 Task: In the  document blueprint. Add the mentioned hyperlink after first sentence in main content 'www.instagram.com' Insert the picture of  'Tulip field' with name   Tulip field.png  Change shape height to 3
Action: Mouse moved to (114, 24)
Screenshot: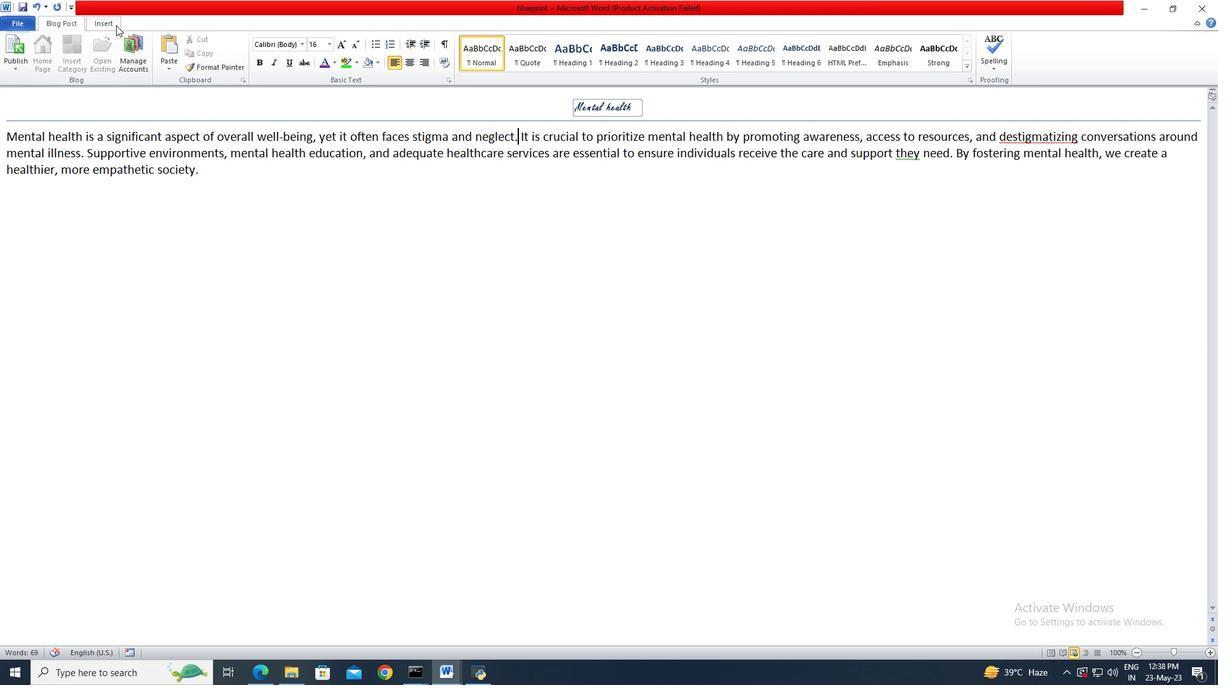 
Action: Mouse pressed left at (114, 24)
Screenshot: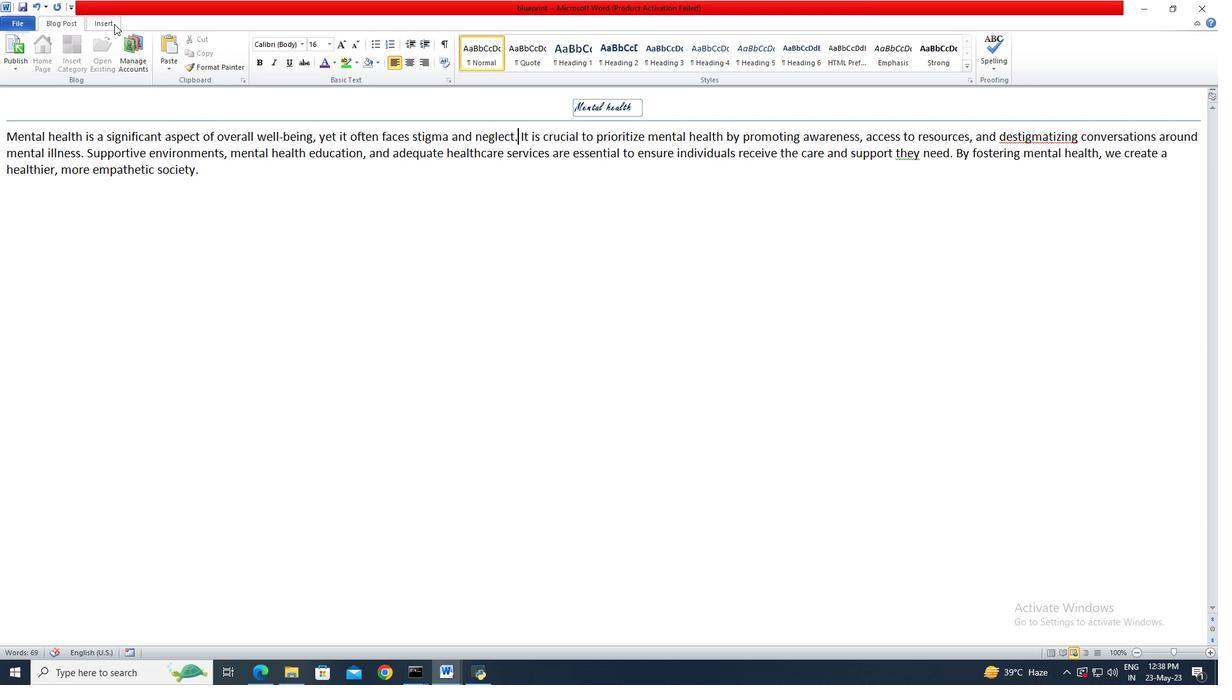 
Action: Mouse moved to (196, 46)
Screenshot: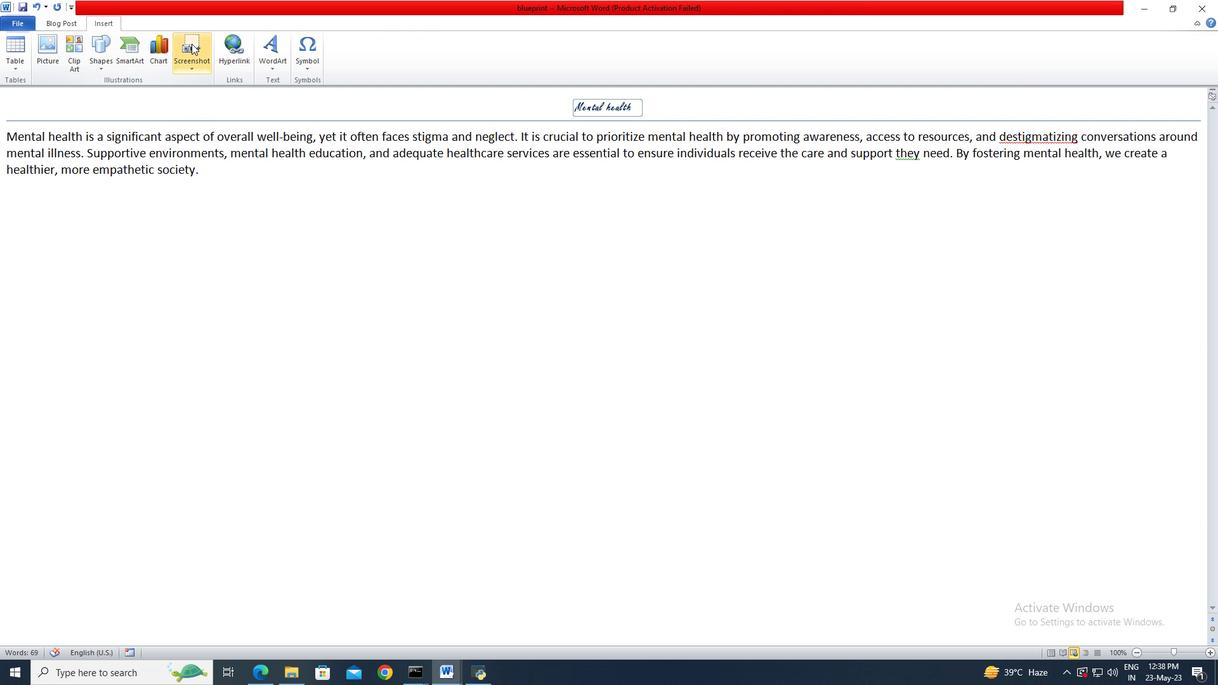 
Action: Mouse pressed left at (196, 46)
Screenshot: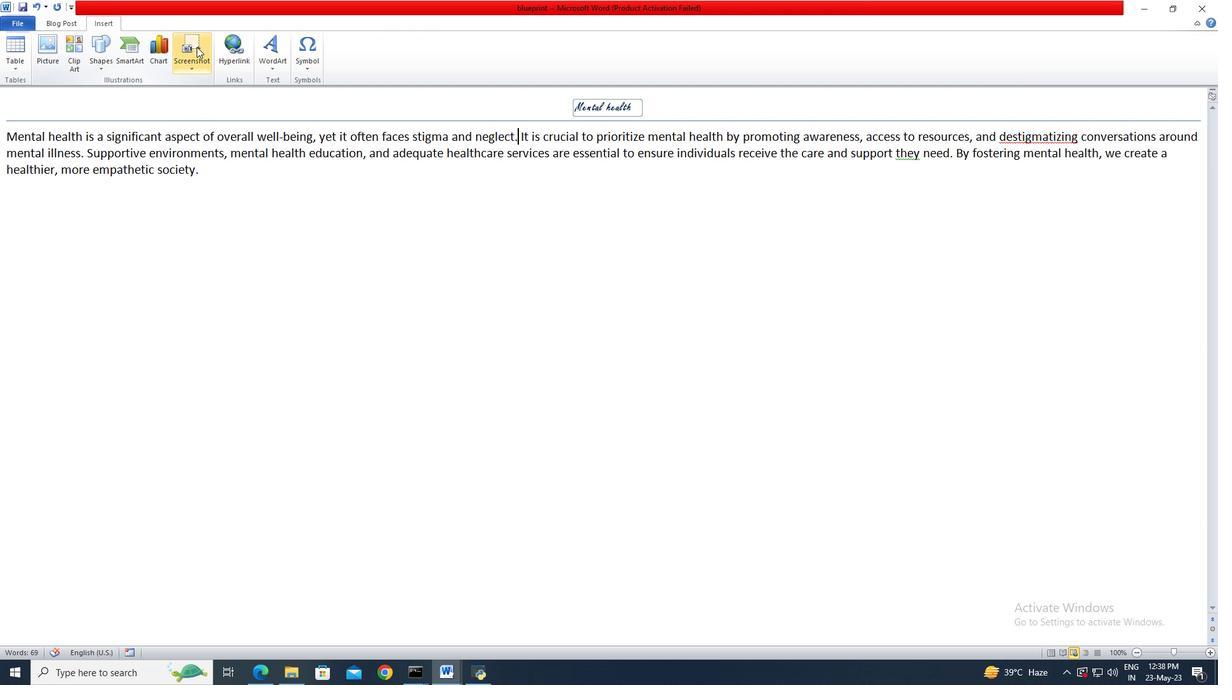 
Action: Mouse moved to (232, 52)
Screenshot: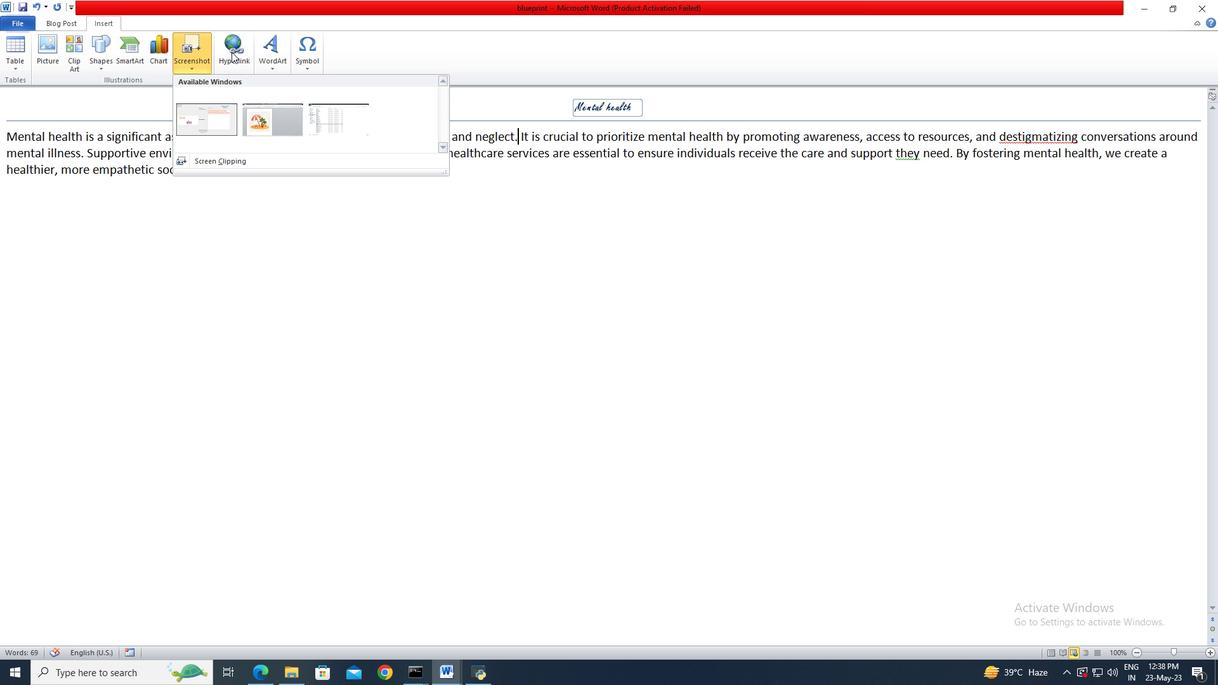
Action: Mouse pressed left at (232, 52)
Screenshot: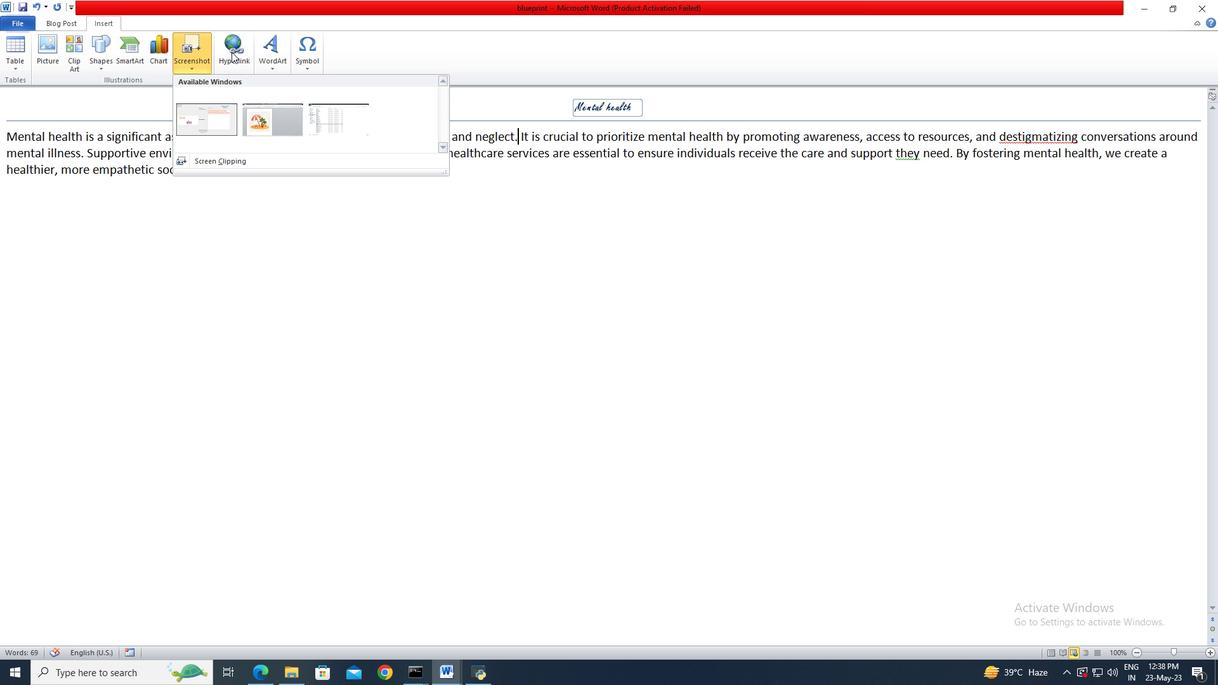 
Action: Mouse moved to (522, 394)
Screenshot: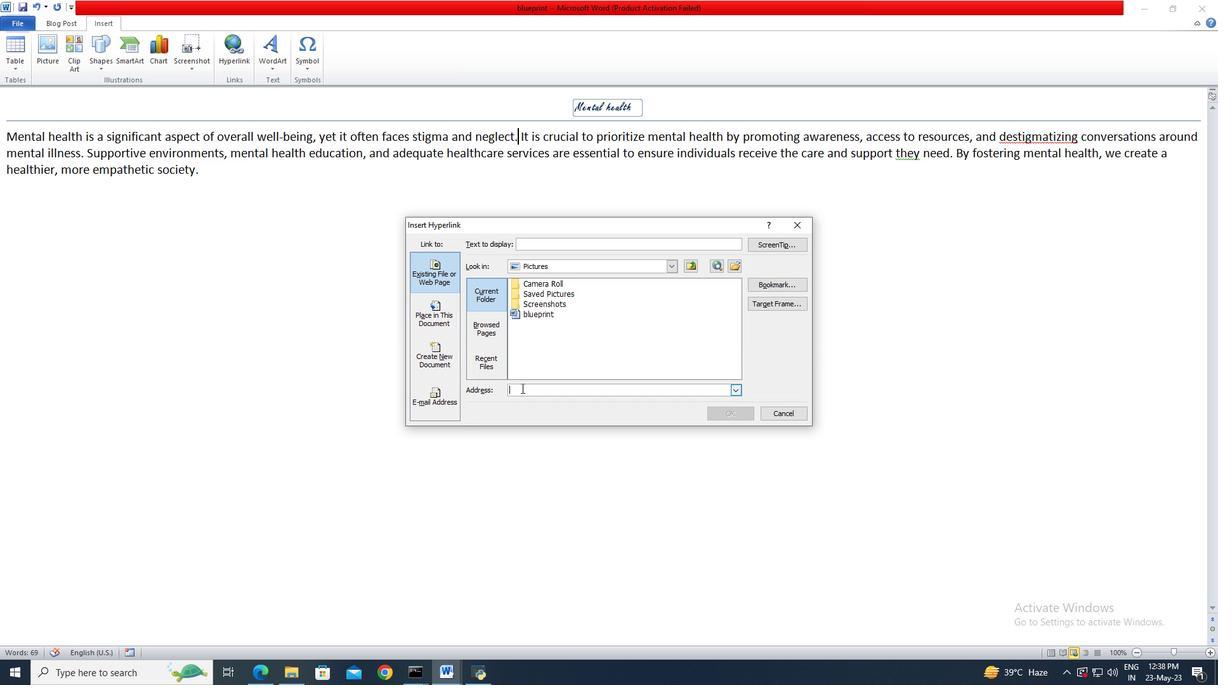 
Action: Mouse pressed left at (522, 394)
Screenshot: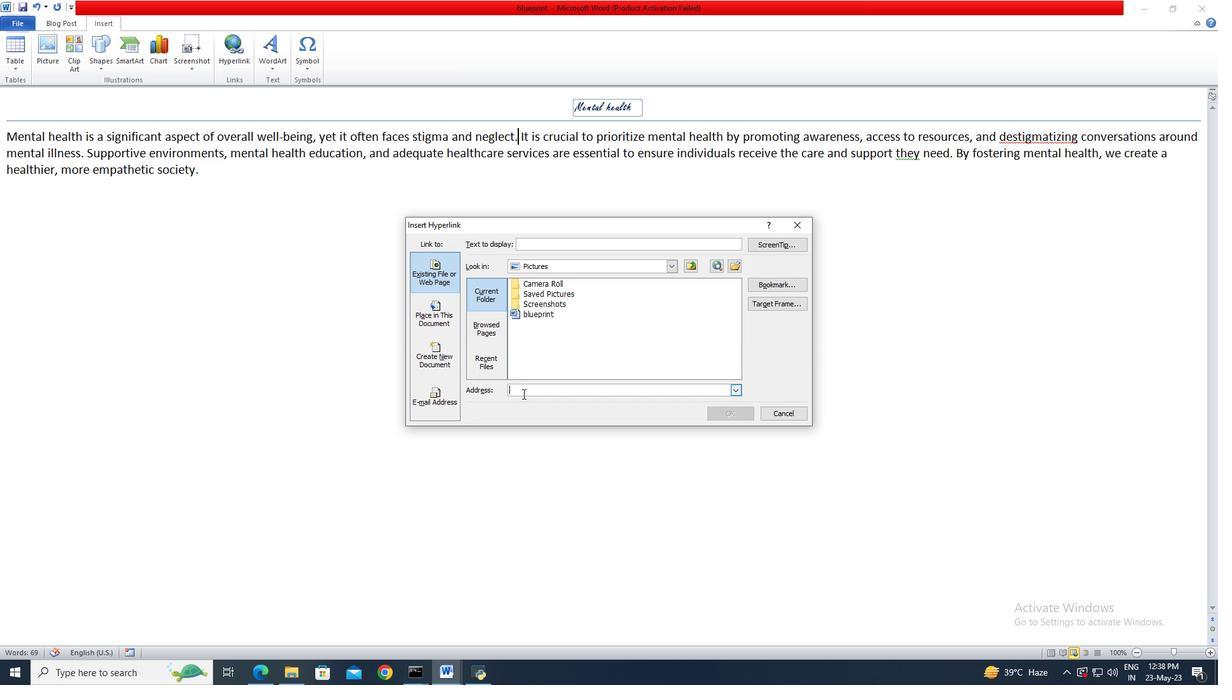 
Action: Key pressed www.instagram.com
Screenshot: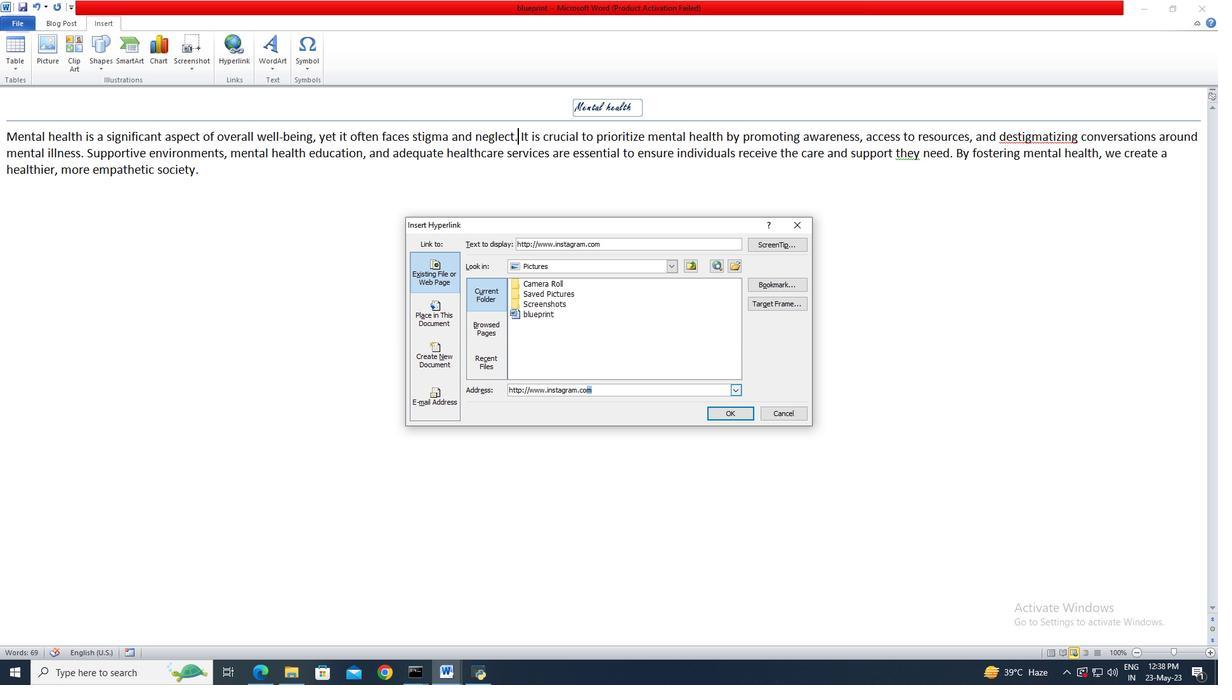 
Action: Mouse moved to (715, 413)
Screenshot: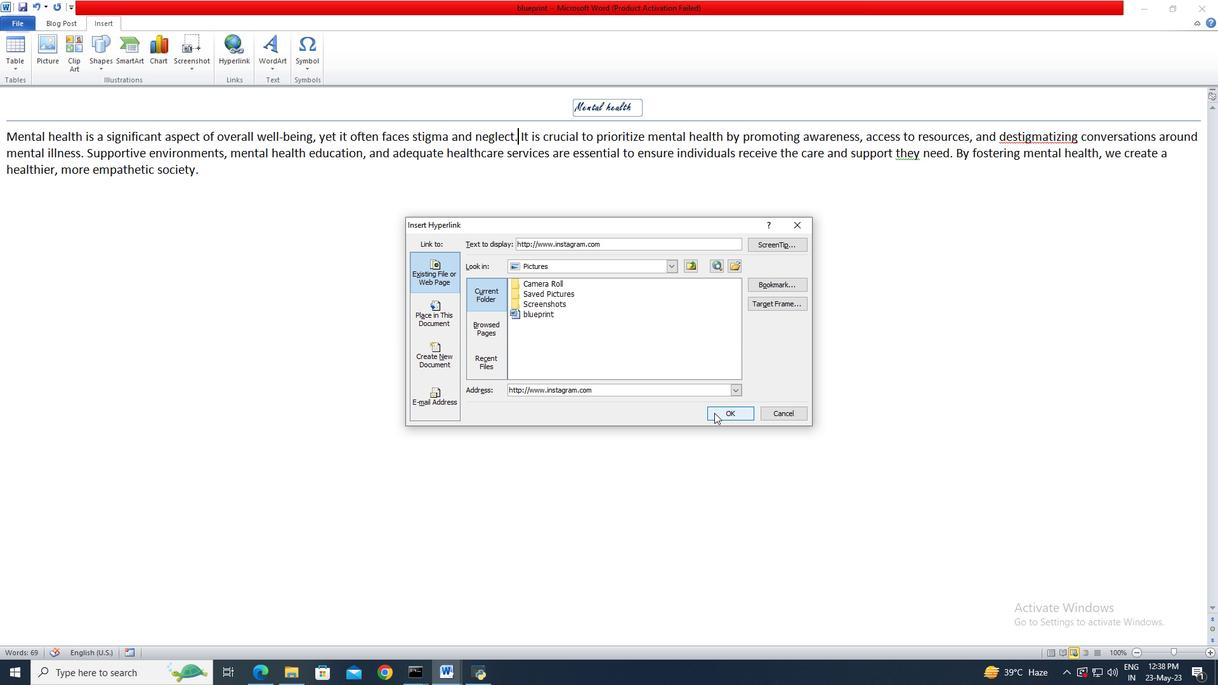 
Action: Mouse pressed left at (715, 413)
Screenshot: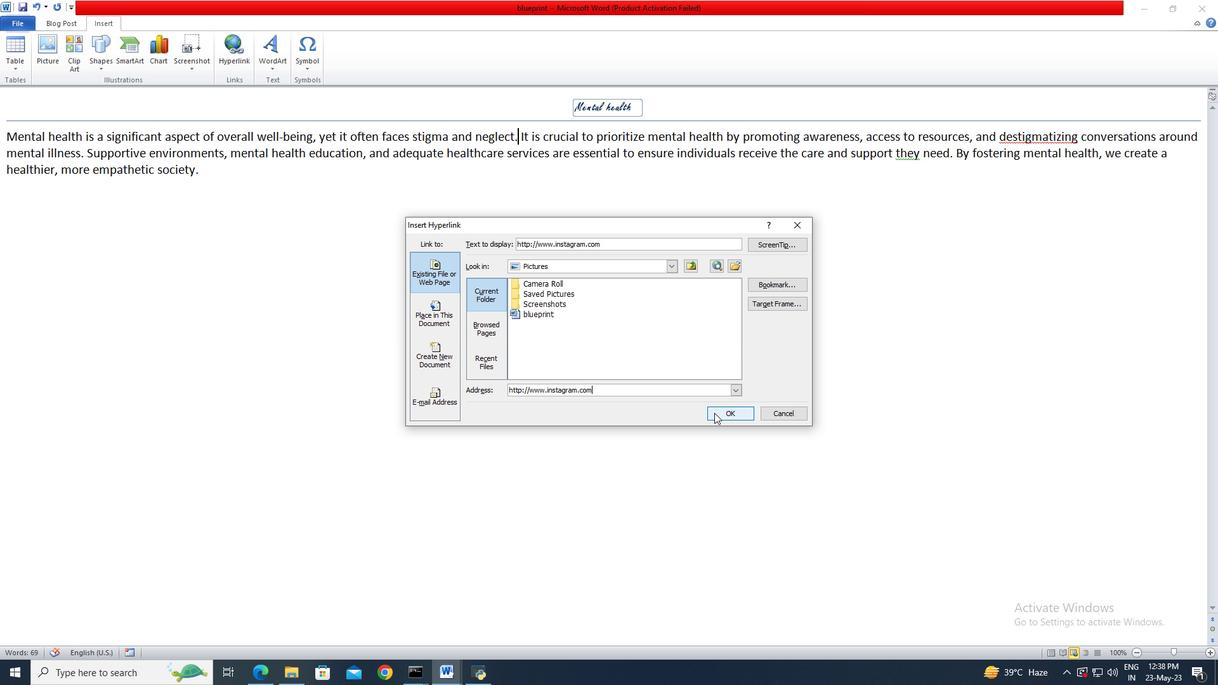 
Action: Mouse moved to (504, 191)
Screenshot: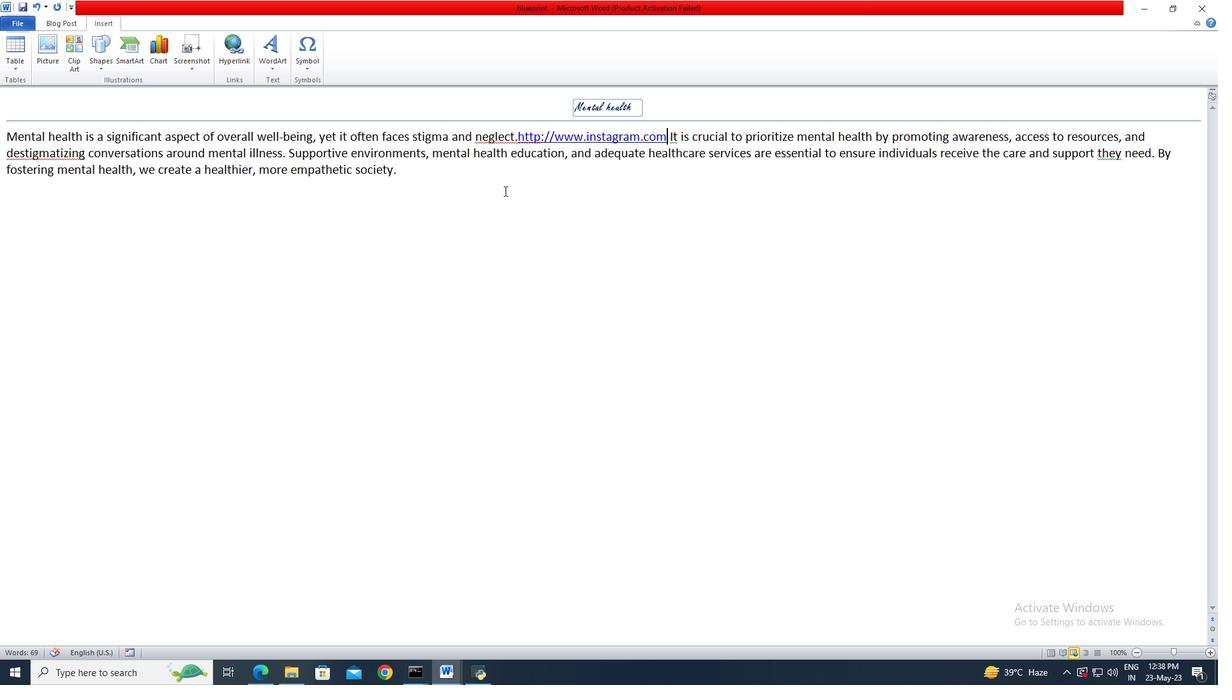 
Action: Mouse pressed left at (504, 191)
Screenshot: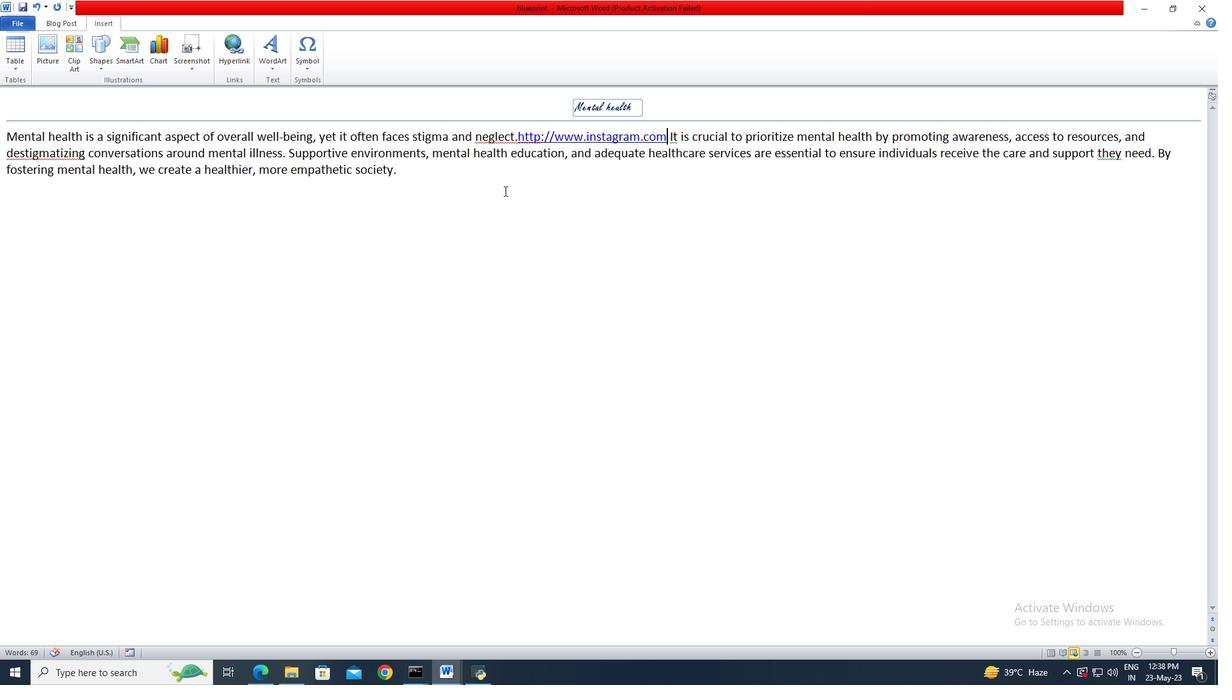 
Action: Mouse moved to (60, 63)
Screenshot: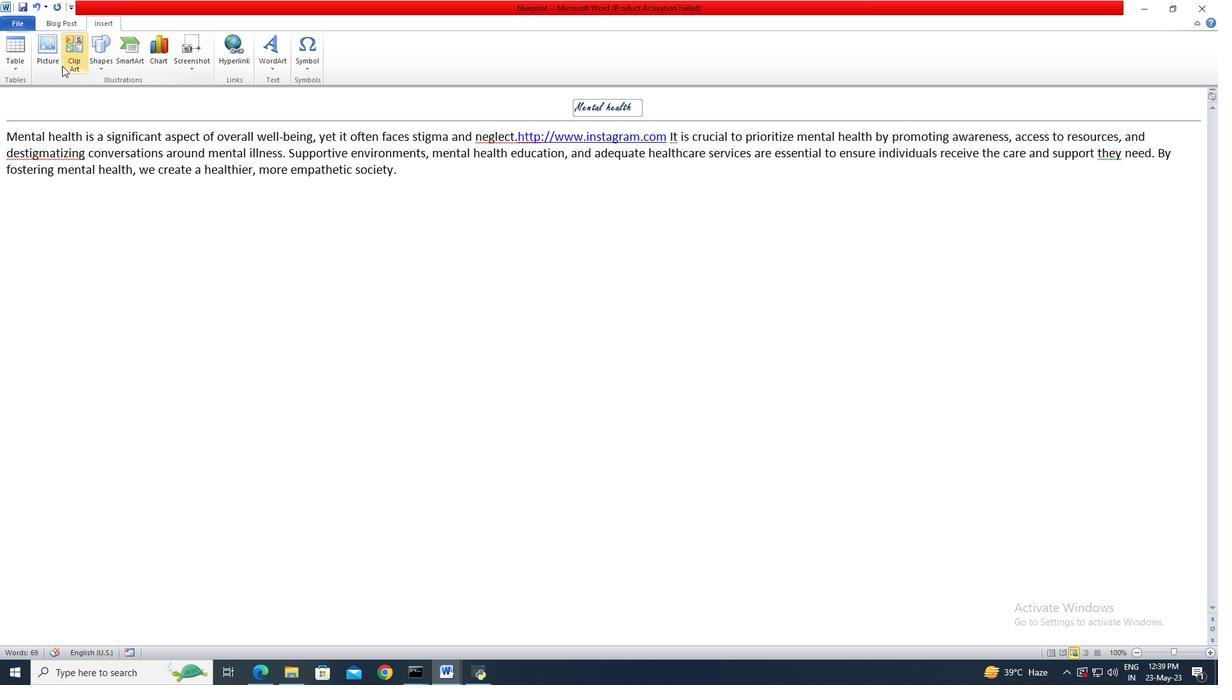 
Action: Mouse pressed left at (60, 63)
Screenshot: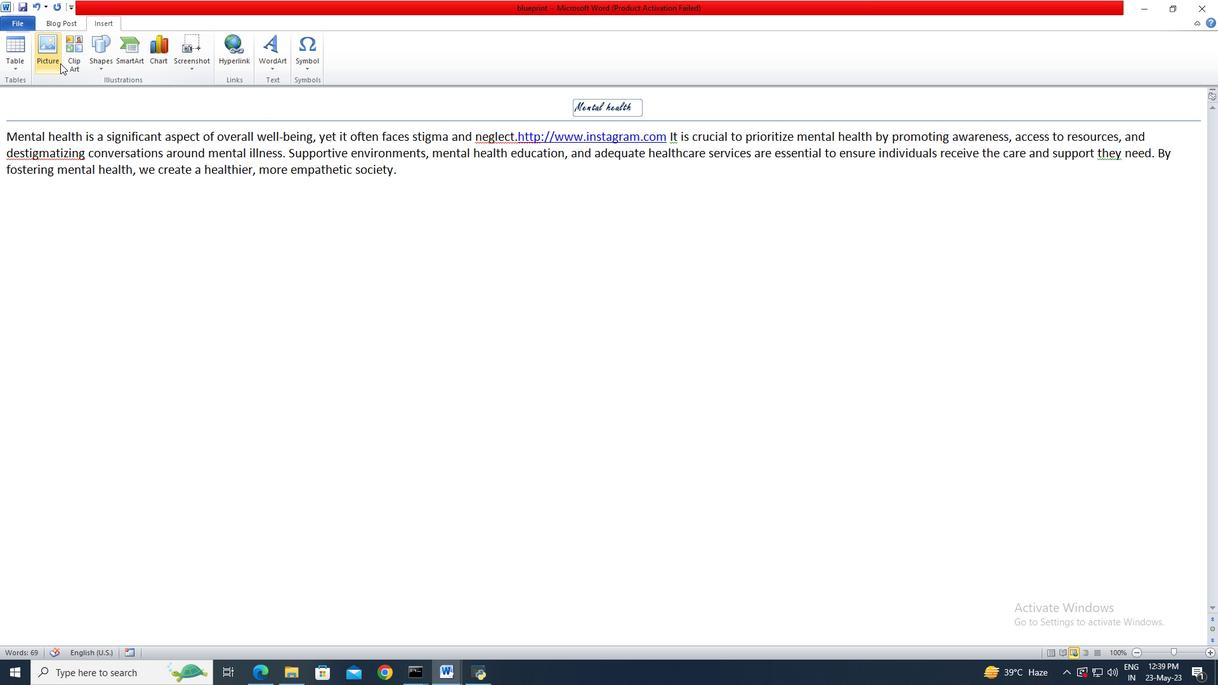 
Action: Mouse moved to (147, 109)
Screenshot: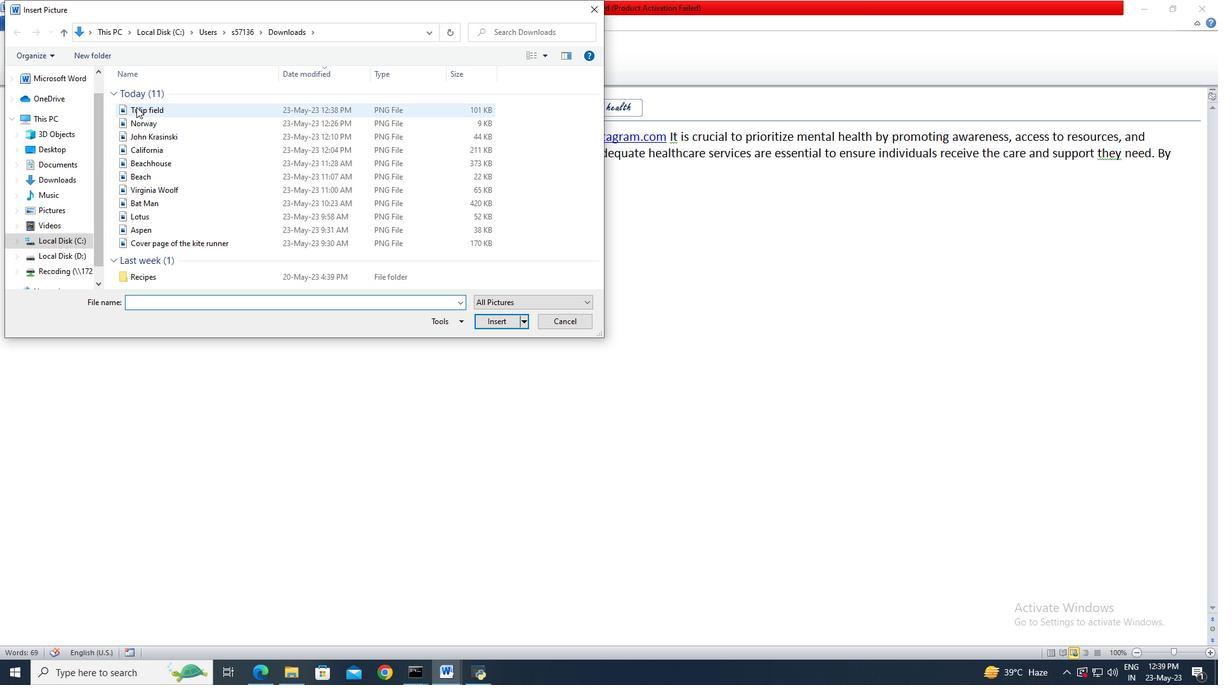 
Action: Mouse pressed left at (147, 109)
Screenshot: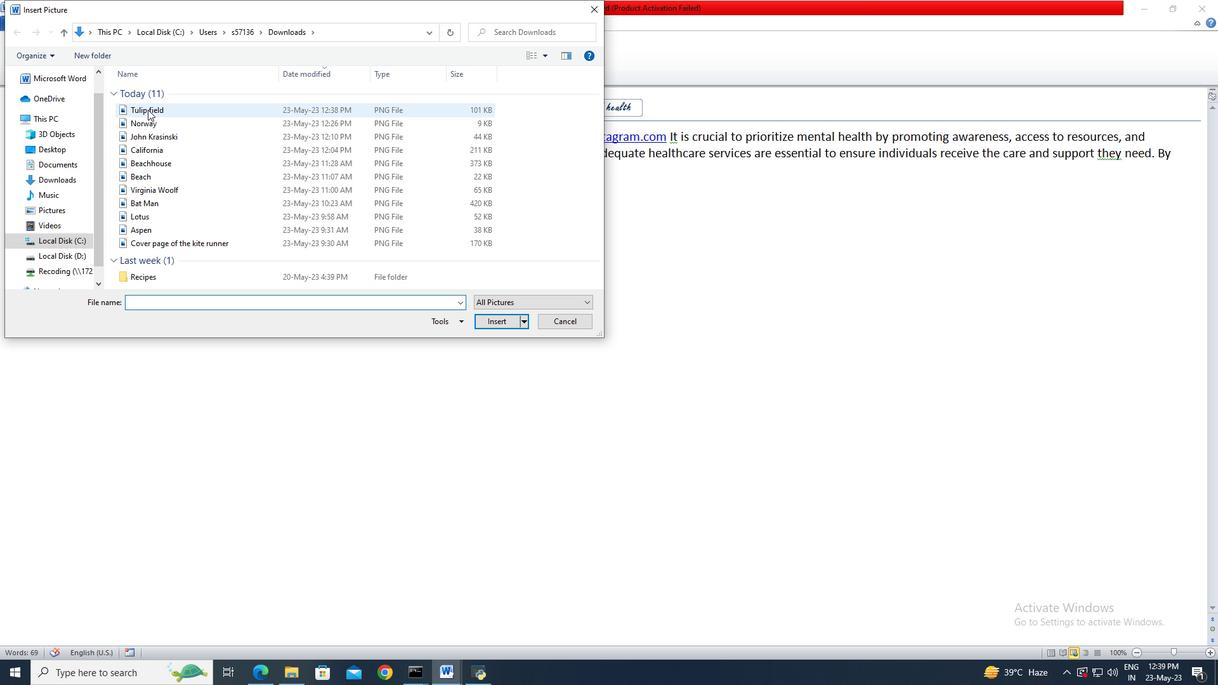 
Action: Mouse moved to (489, 318)
Screenshot: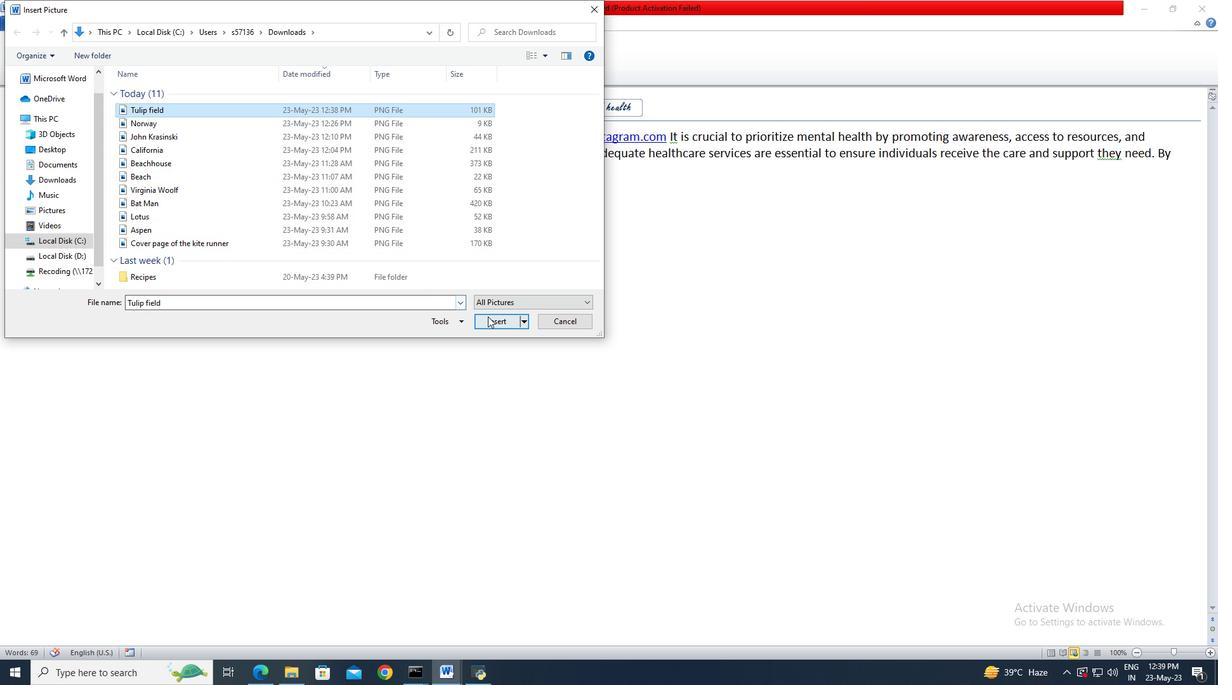
Action: Mouse pressed left at (489, 318)
Screenshot: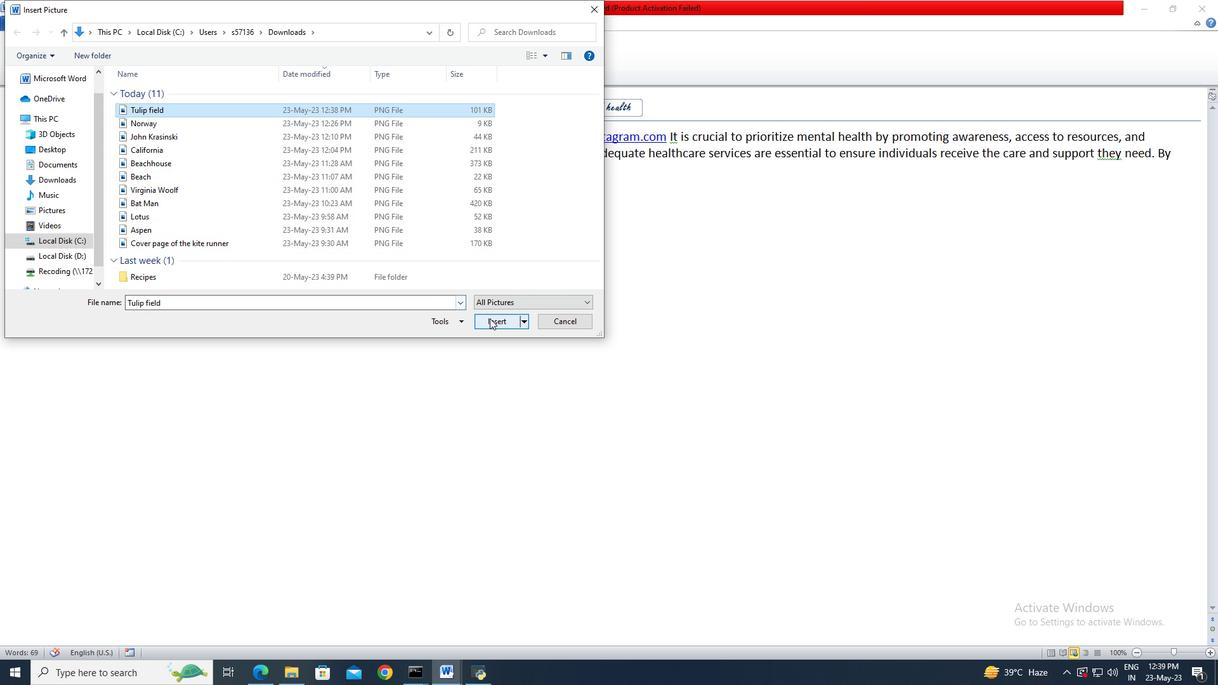 
Action: Mouse moved to (1191, 45)
Screenshot: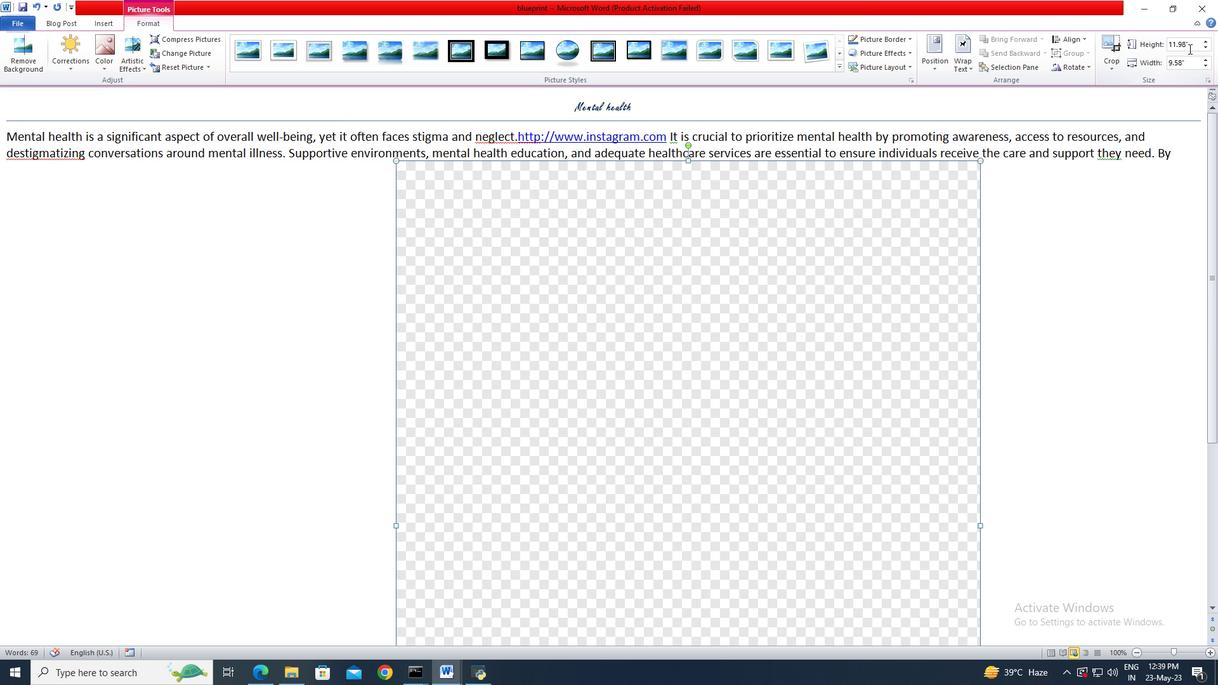
Action: Mouse pressed left at (1191, 45)
Screenshot: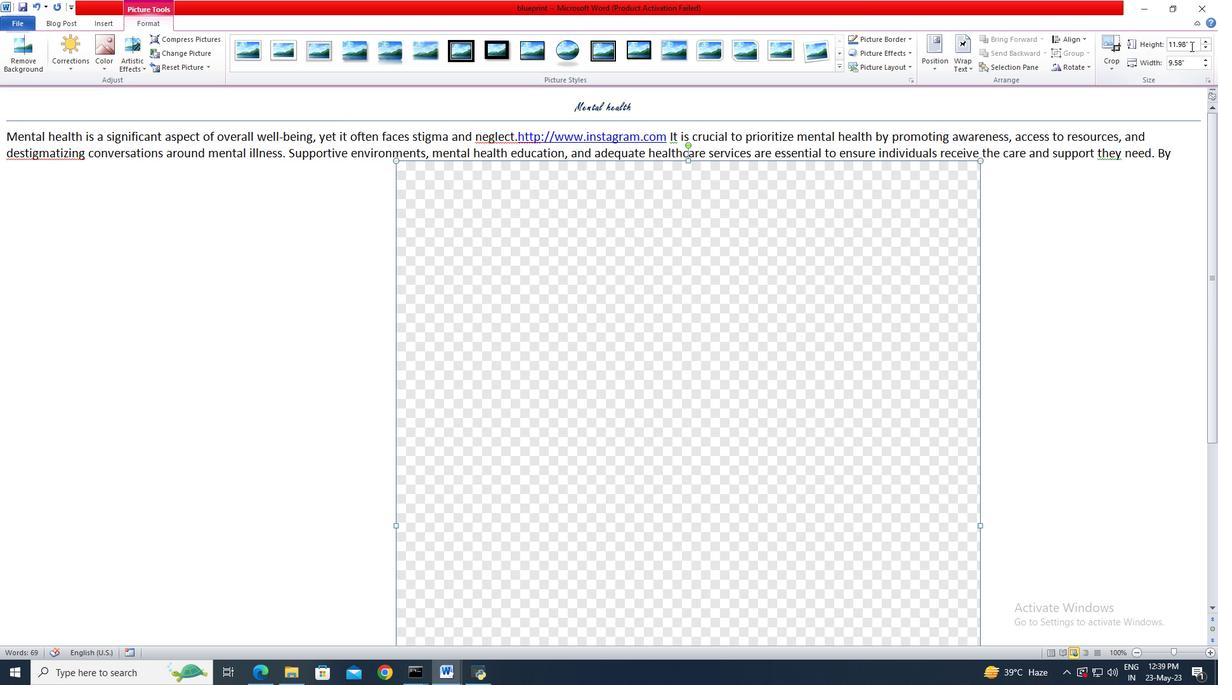 
Action: Mouse moved to (1177, 41)
Screenshot: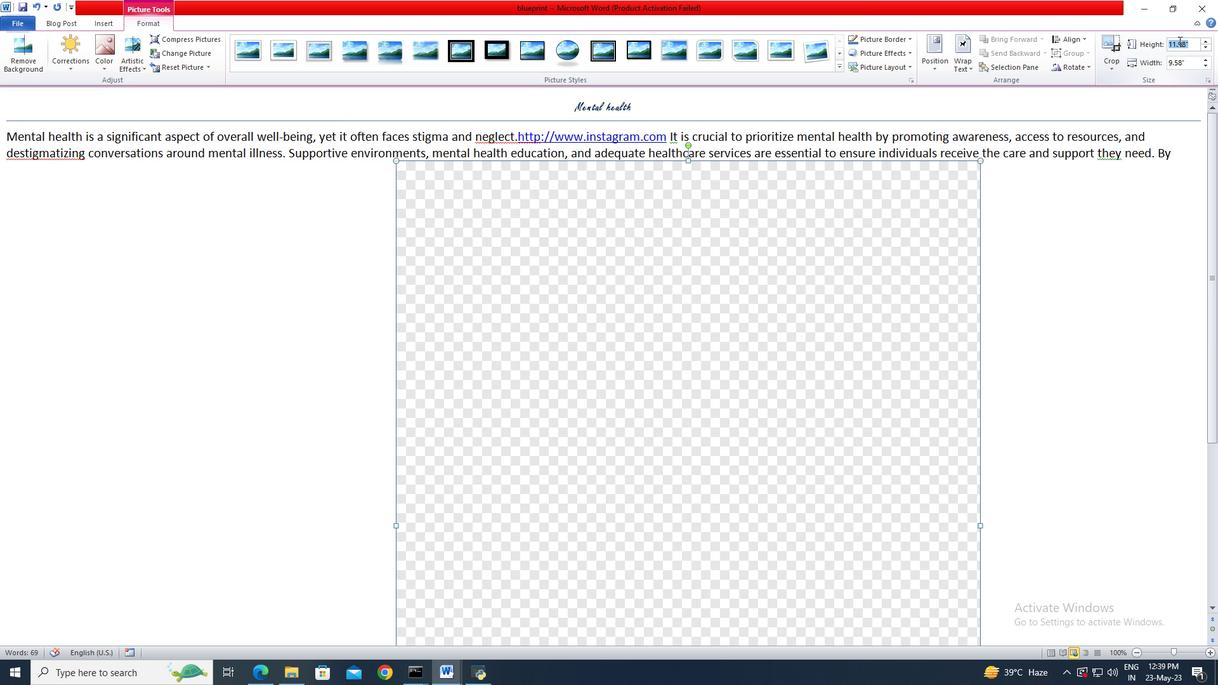 
Action: Key pressed 3
Screenshot: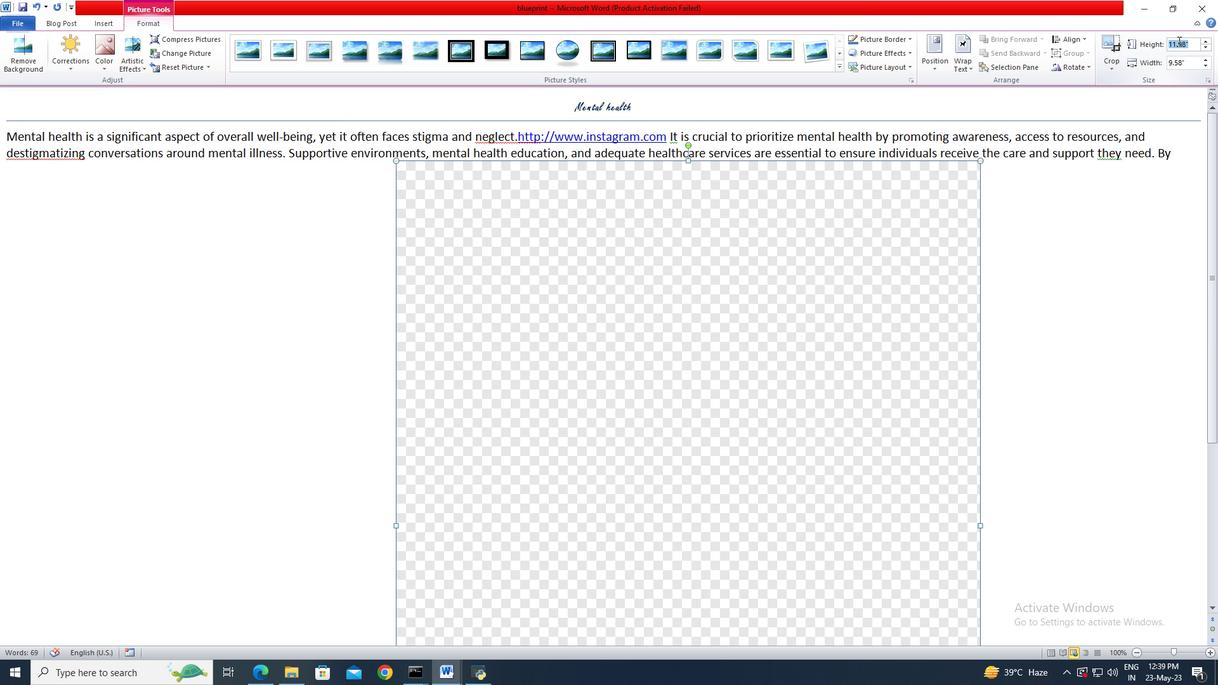 
Action: Mouse moved to (1174, 39)
Screenshot: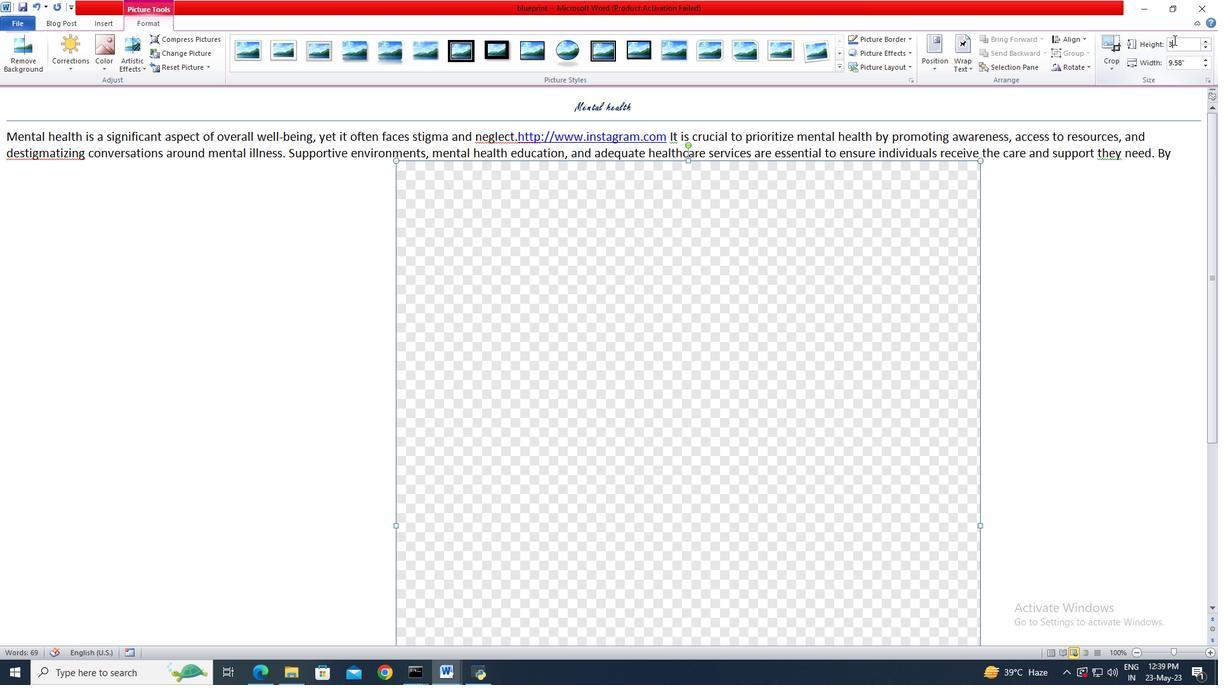 
Action: Key pressed <Key.enter>
Screenshot: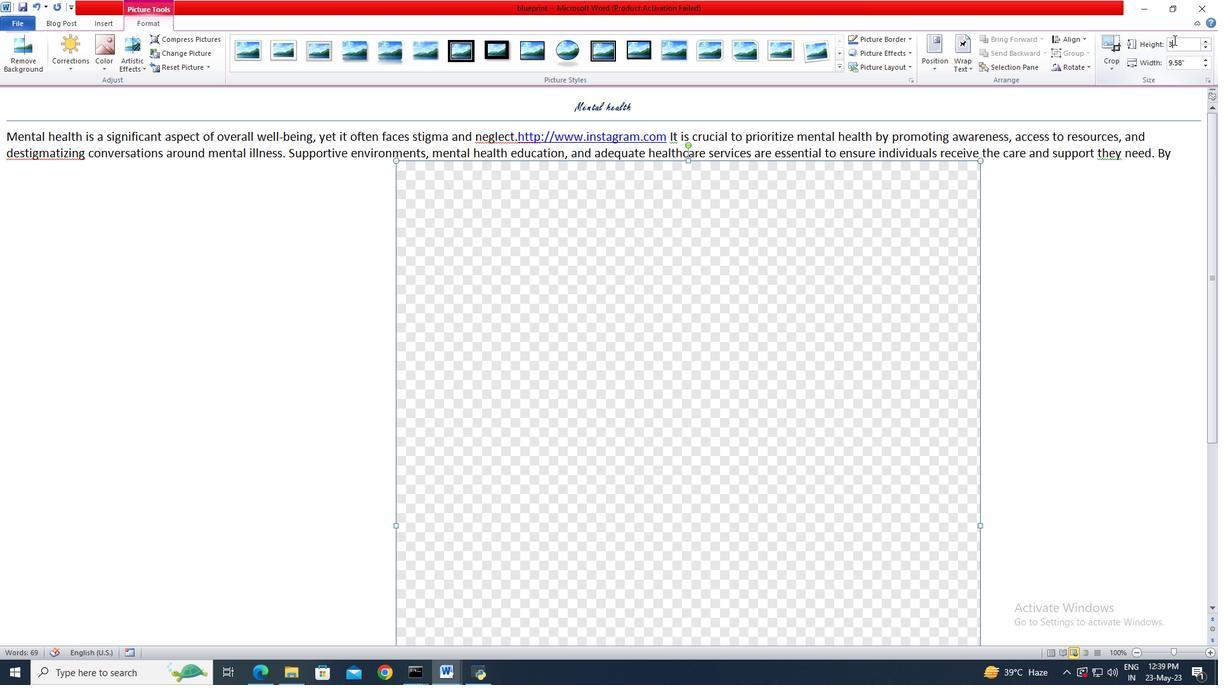 
Action: Mouse moved to (618, 304)
Screenshot: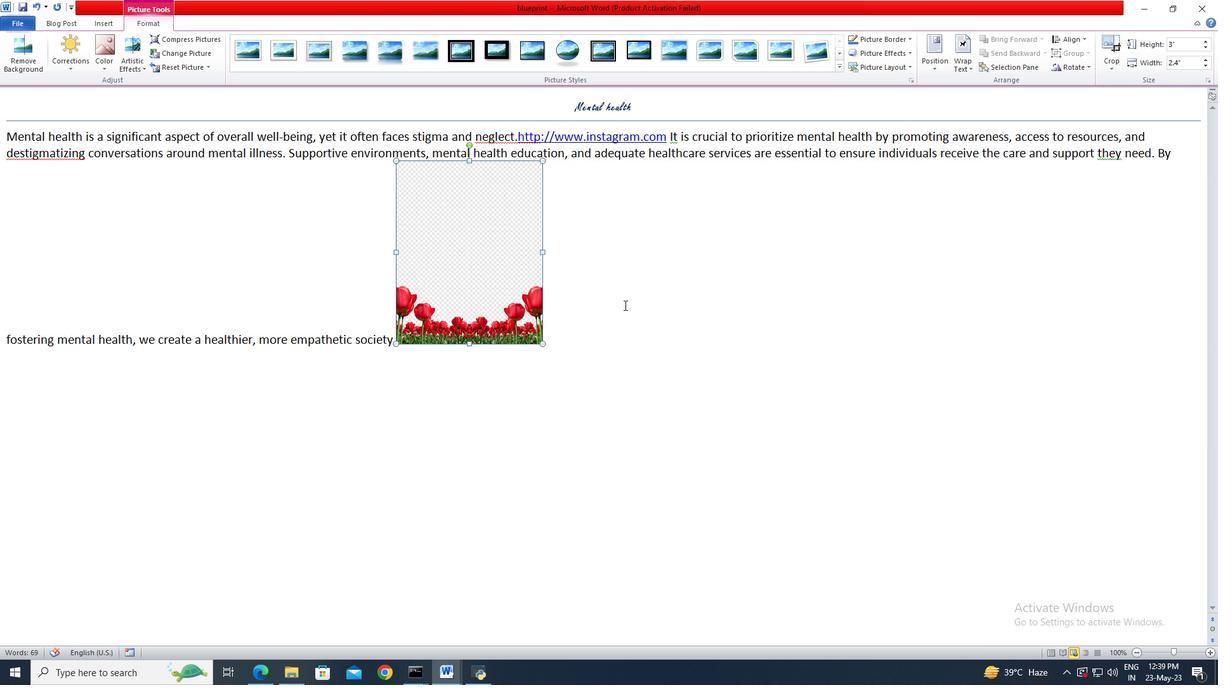 
